 Task: Insert the emoji "winking-face".
Action: Mouse moved to (132, 67)
Screenshot: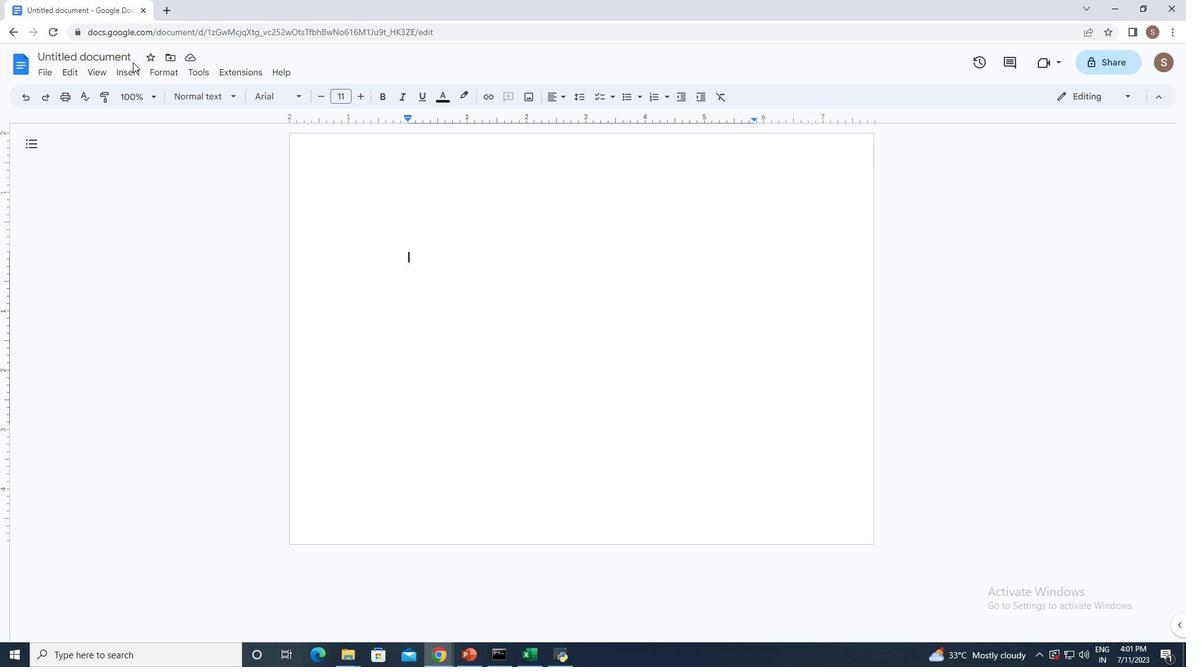 
Action: Mouse pressed left at (132, 67)
Screenshot: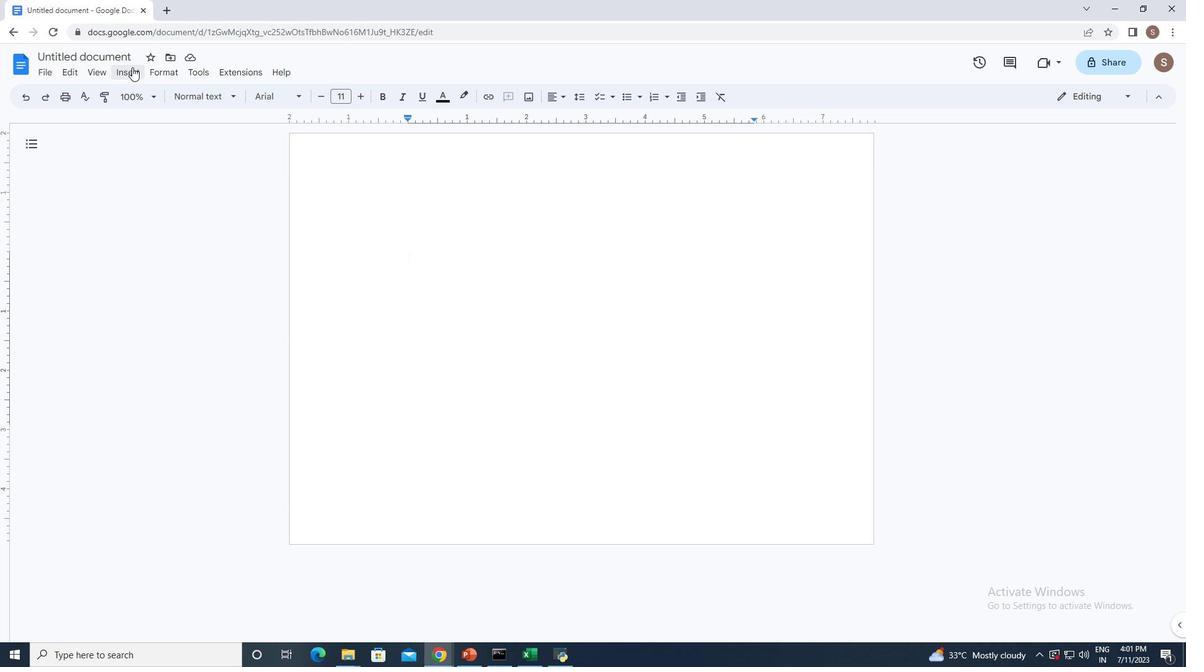 
Action: Mouse moved to (145, 188)
Screenshot: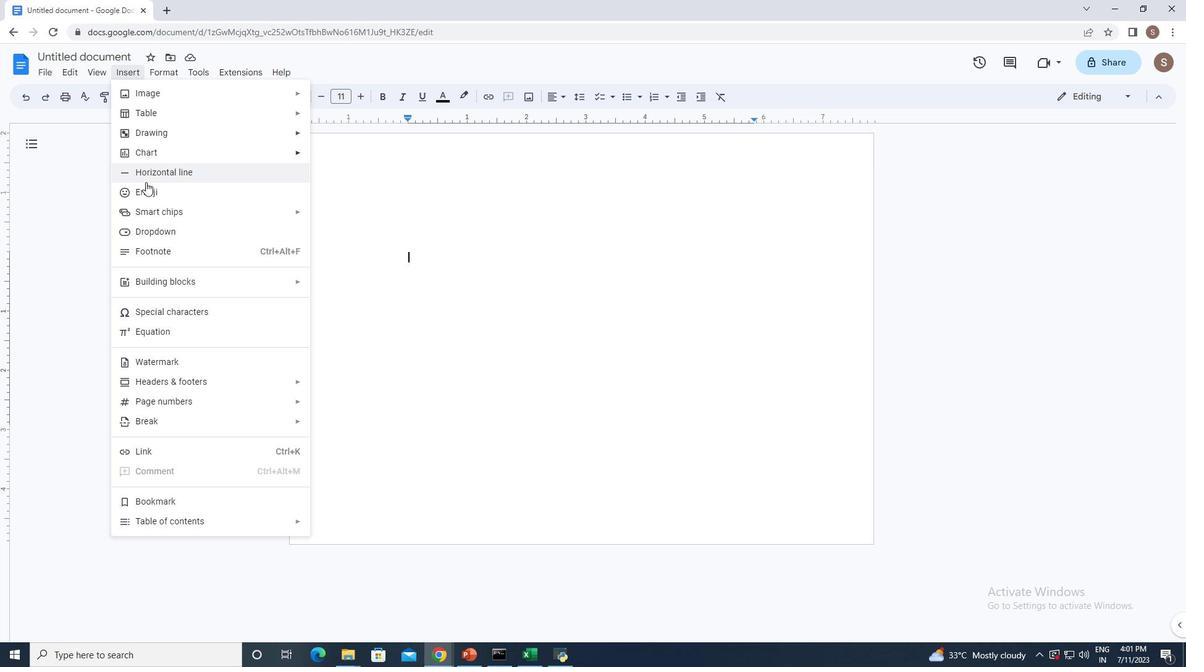 
Action: Mouse pressed left at (145, 188)
Screenshot: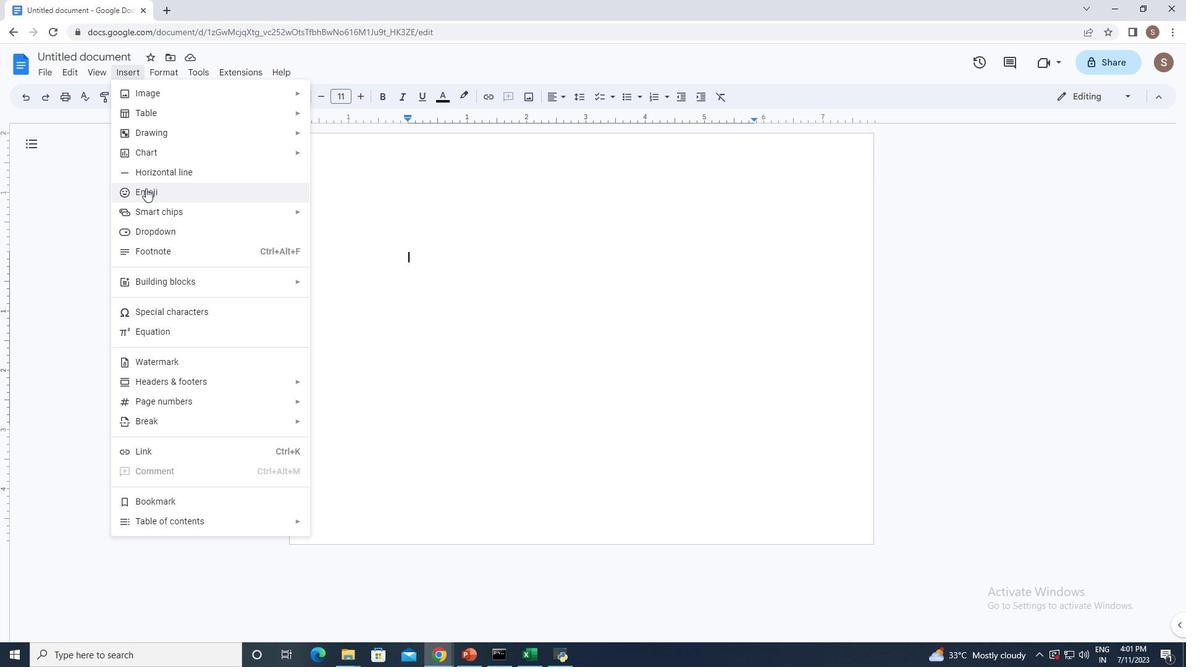 
Action: Mouse moved to (420, 390)
Screenshot: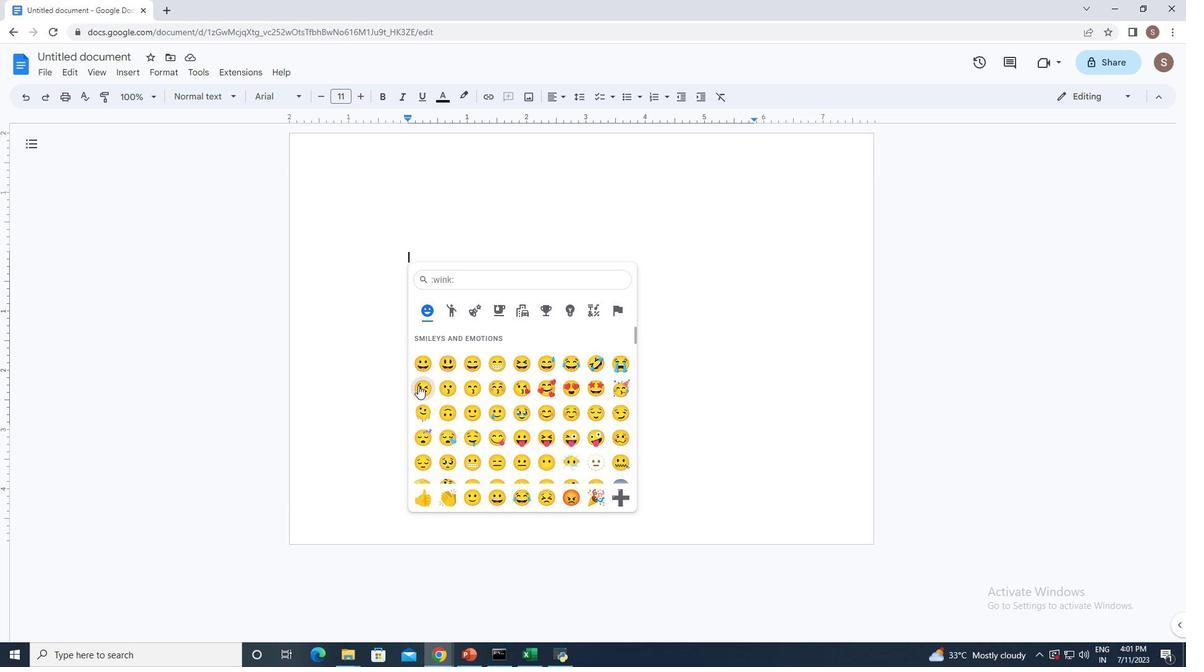 
Action: Mouse pressed left at (420, 390)
Screenshot: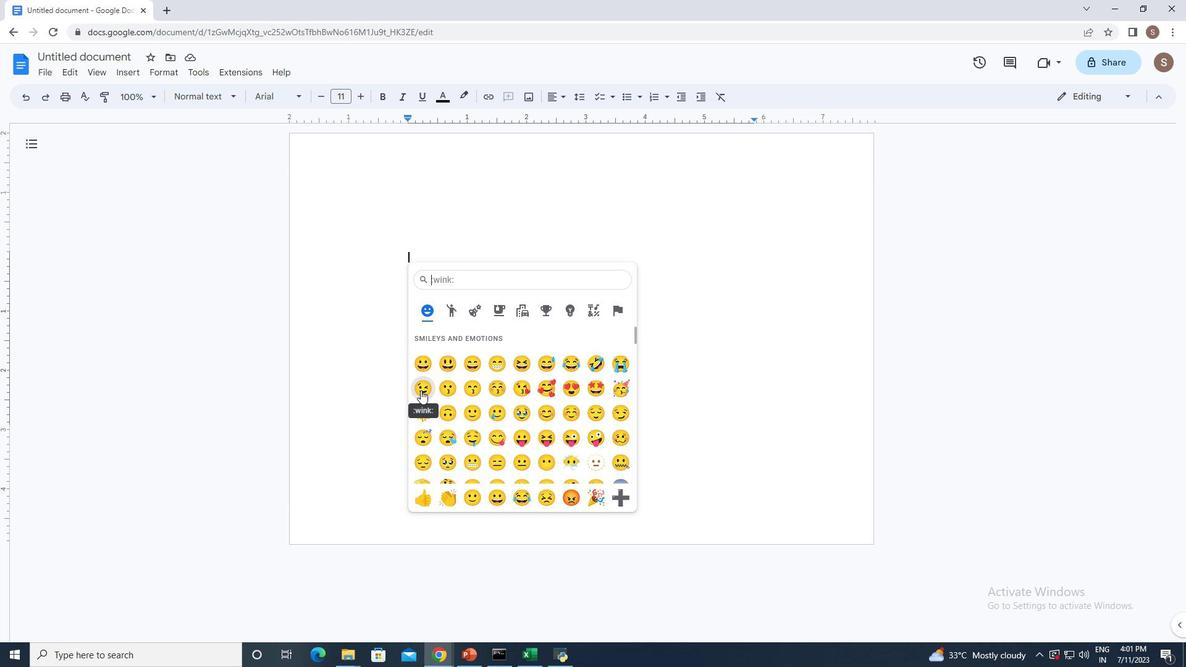 
Action: Mouse moved to (454, 370)
Screenshot: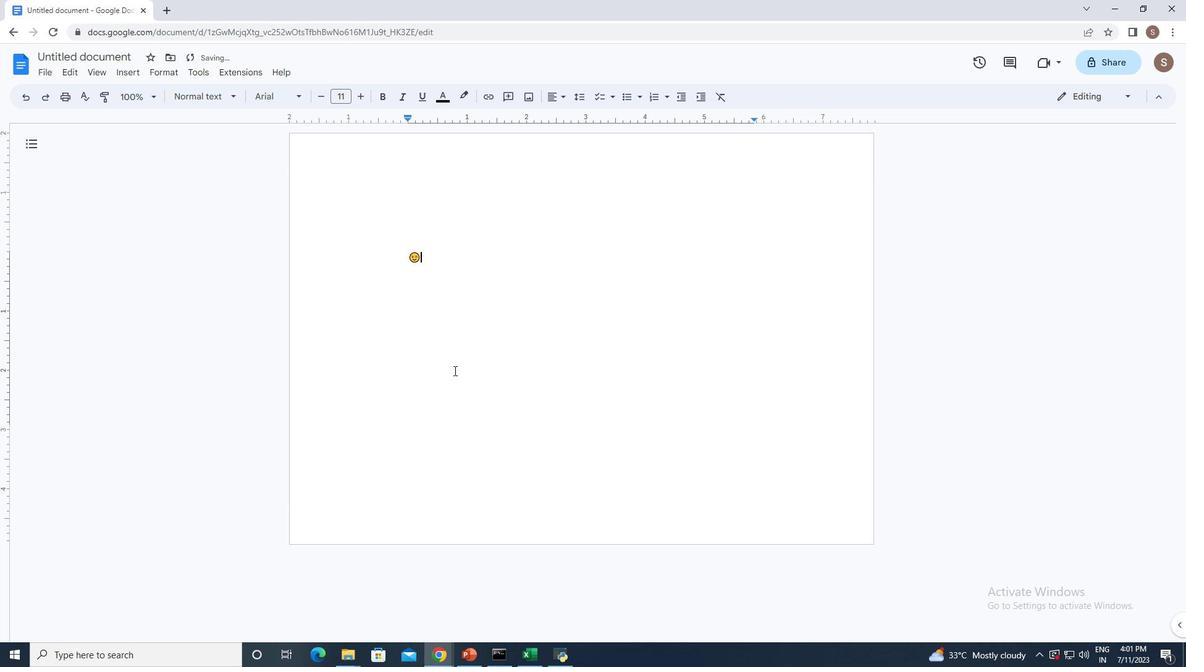 
